 Task: Use Sanskrit Effect in this video Movie B.mp4
Action: Mouse moved to (262, 130)
Screenshot: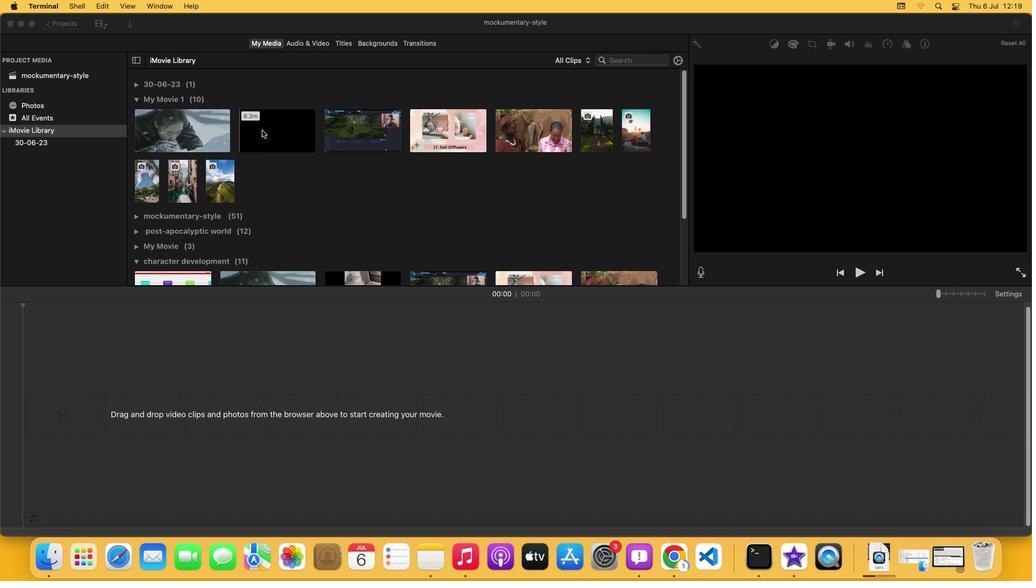 
Action: Mouse pressed left at (262, 130)
Screenshot: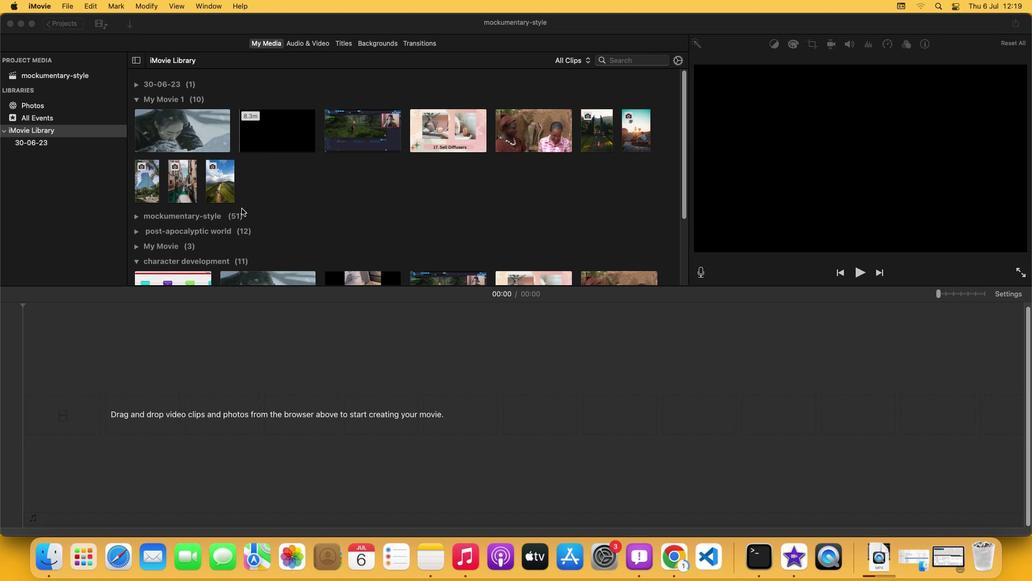 
Action: Mouse moved to (307, 43)
Screenshot: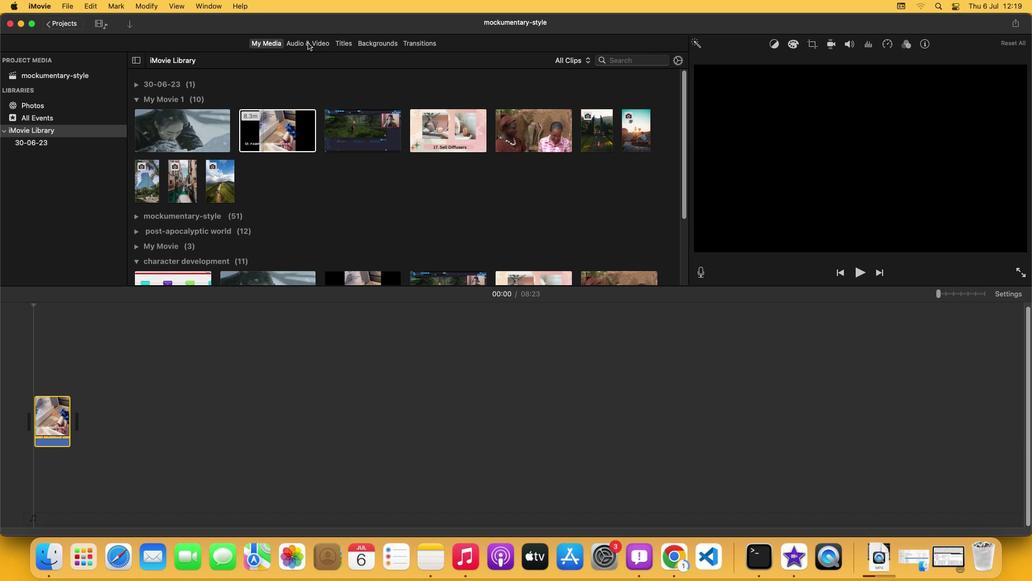
Action: Mouse pressed left at (307, 43)
Screenshot: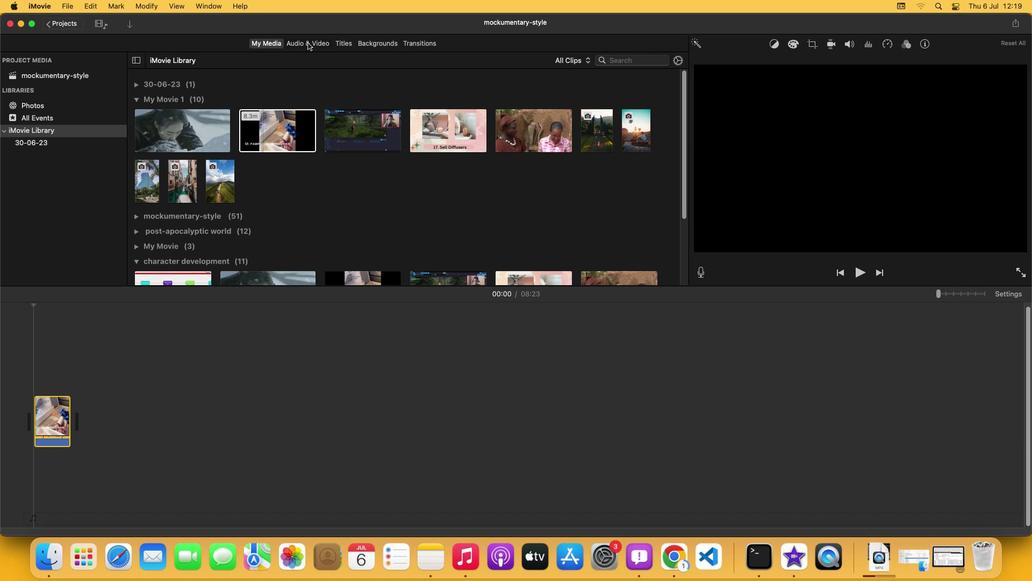 
Action: Mouse moved to (189, 196)
Screenshot: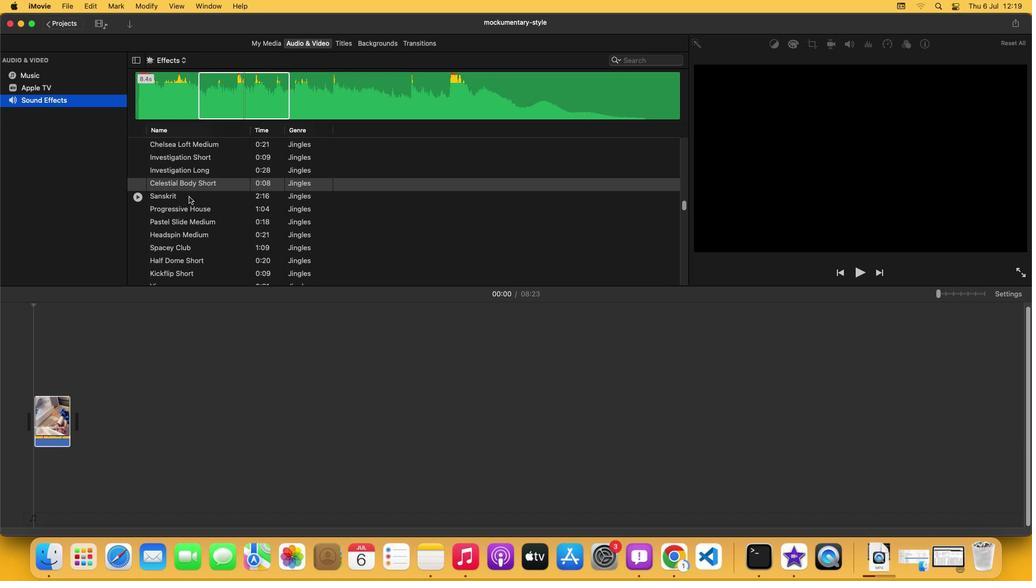 
Action: Mouse pressed left at (189, 196)
Screenshot: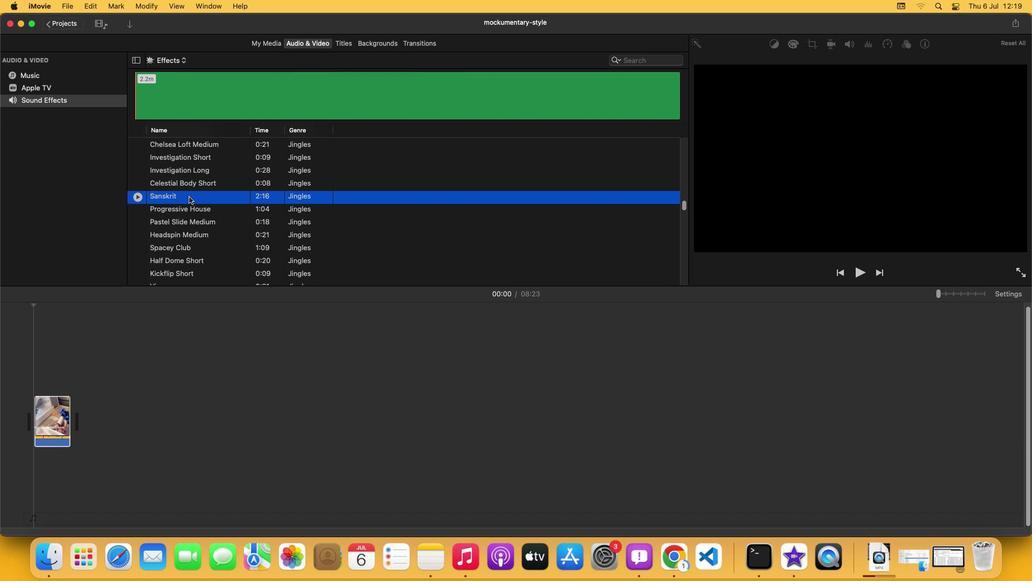 
Action: Mouse moved to (202, 91)
Screenshot: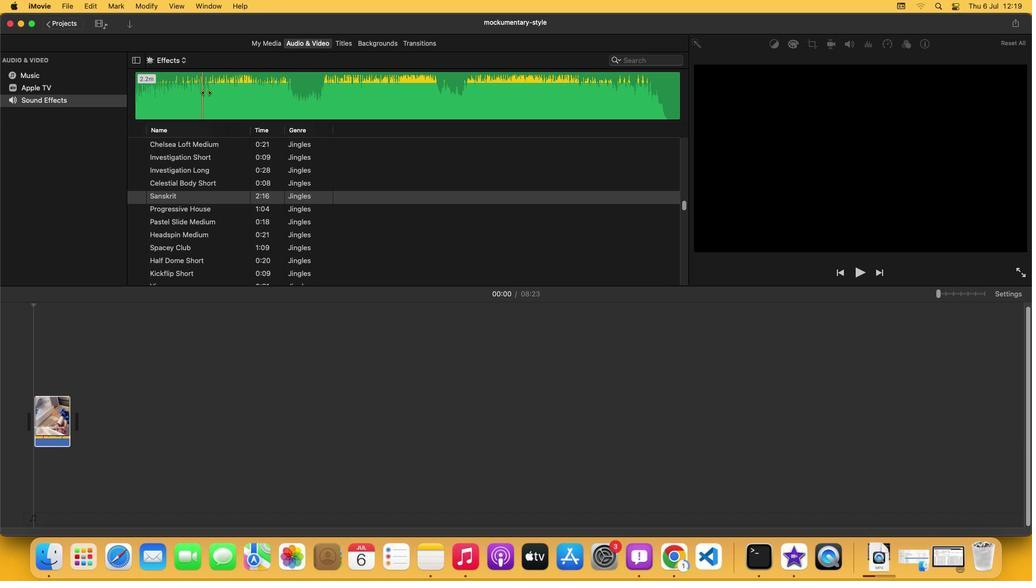 
Action: Mouse pressed left at (202, 91)
Screenshot: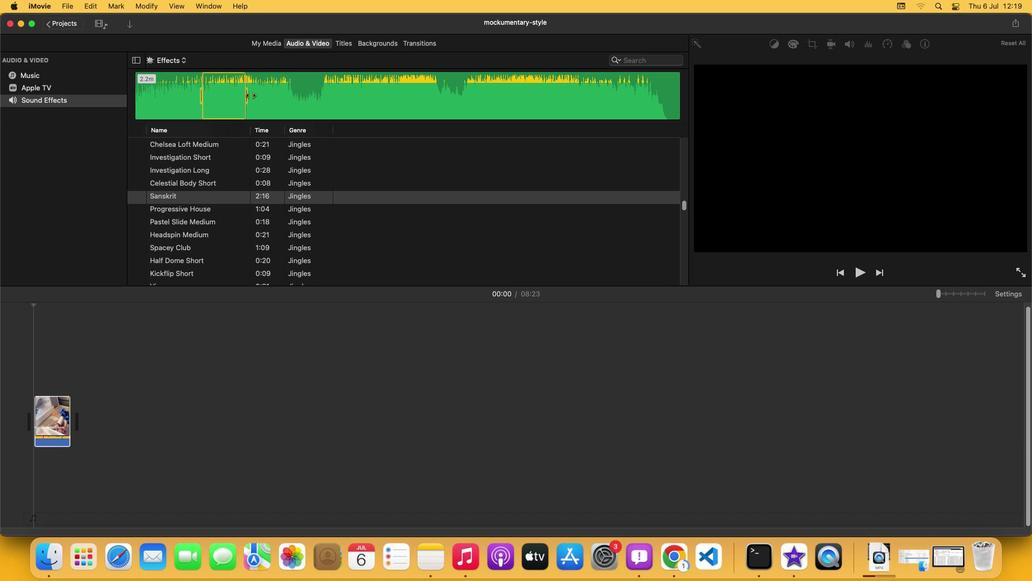 
Action: Mouse moved to (253, 93)
Screenshot: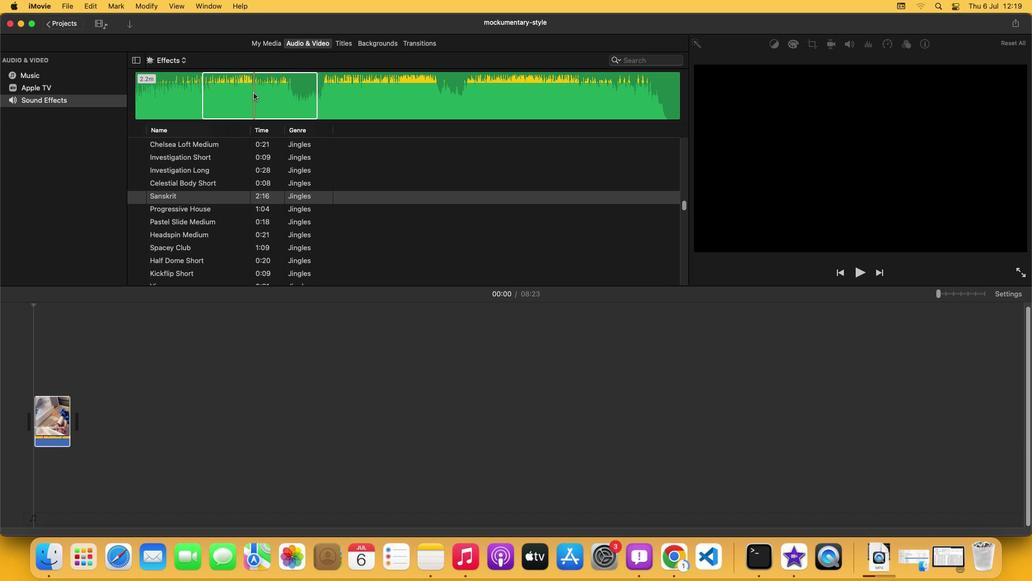 
Action: Mouse pressed left at (253, 93)
Screenshot: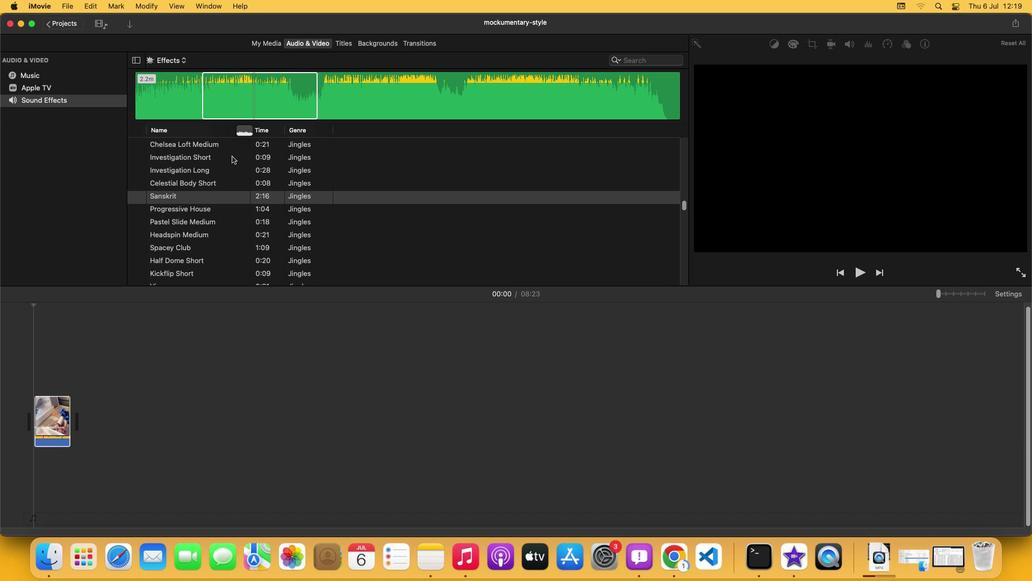 
Action: Mouse moved to (128, 464)
Screenshot: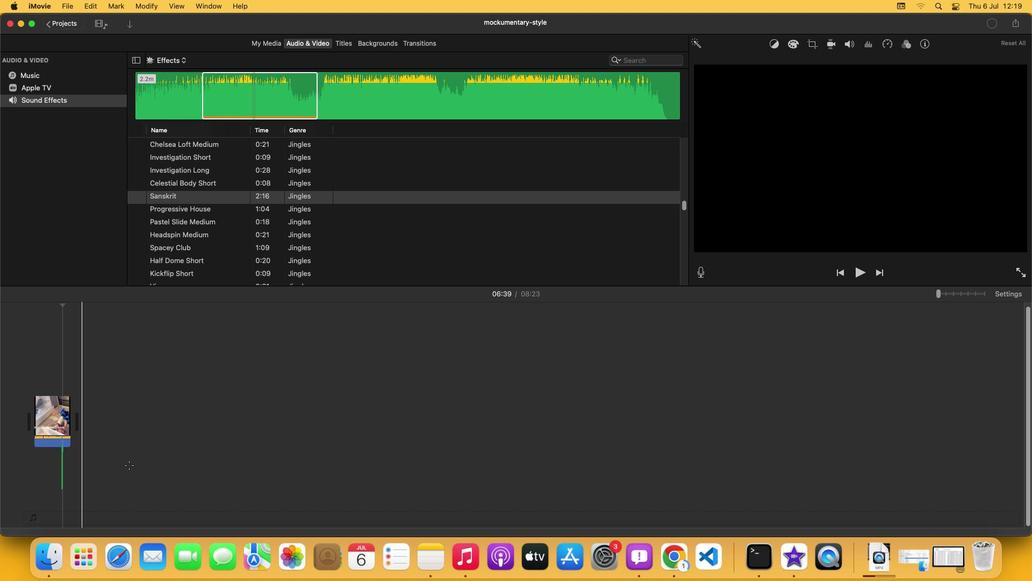 
Action: Mouse pressed left at (128, 464)
Screenshot: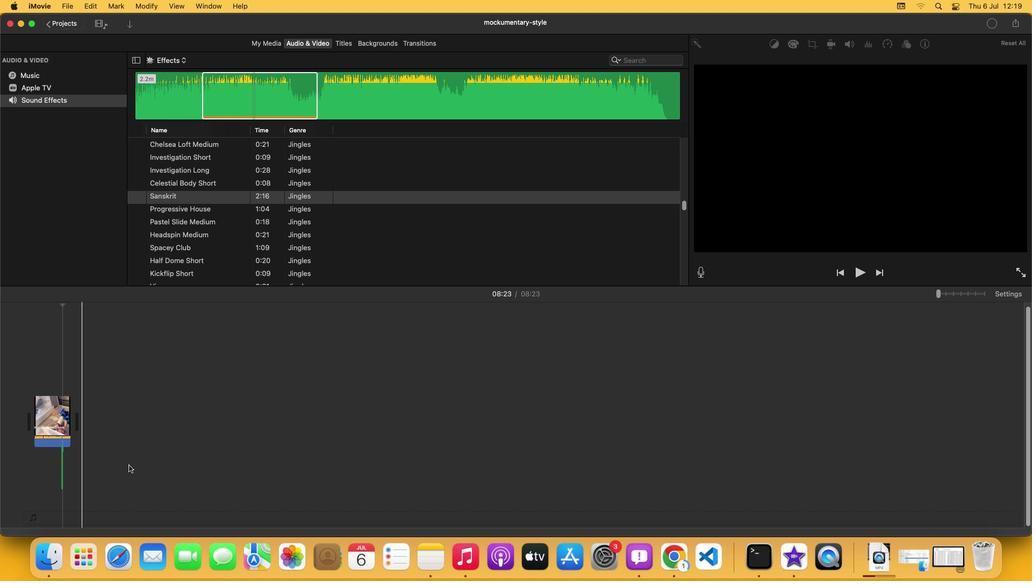 
